 Task: Create a JavaScript function to check if a number is a perfect square.
Action: Mouse moved to (654, 77)
Screenshot: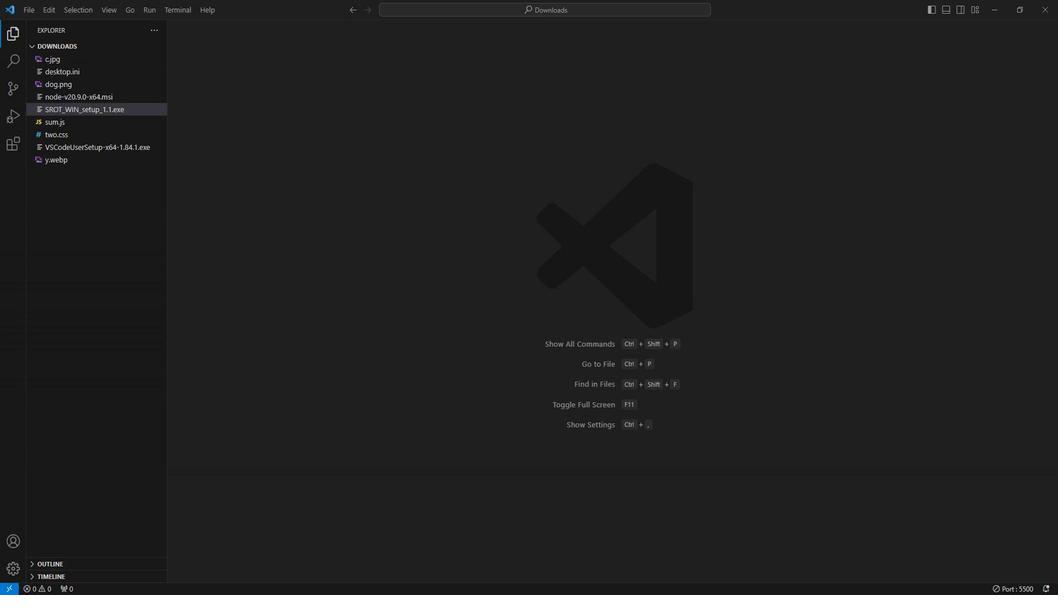 
Action: Mouse pressed left at (654, 77)
Screenshot: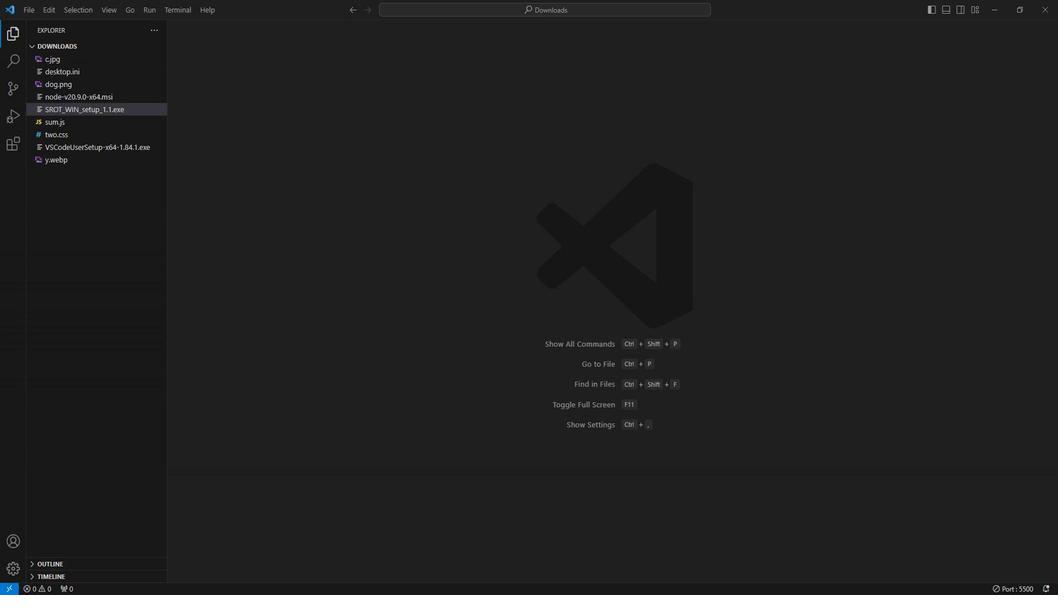 
Action: Mouse moved to (115, 45)
Screenshot: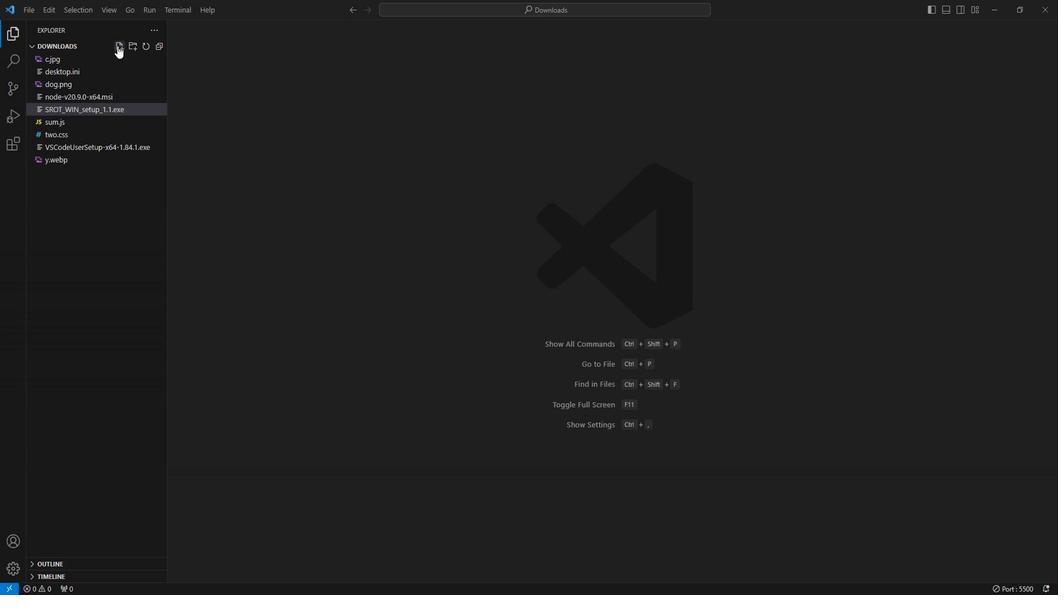 
Action: Mouse pressed left at (115, 45)
Screenshot: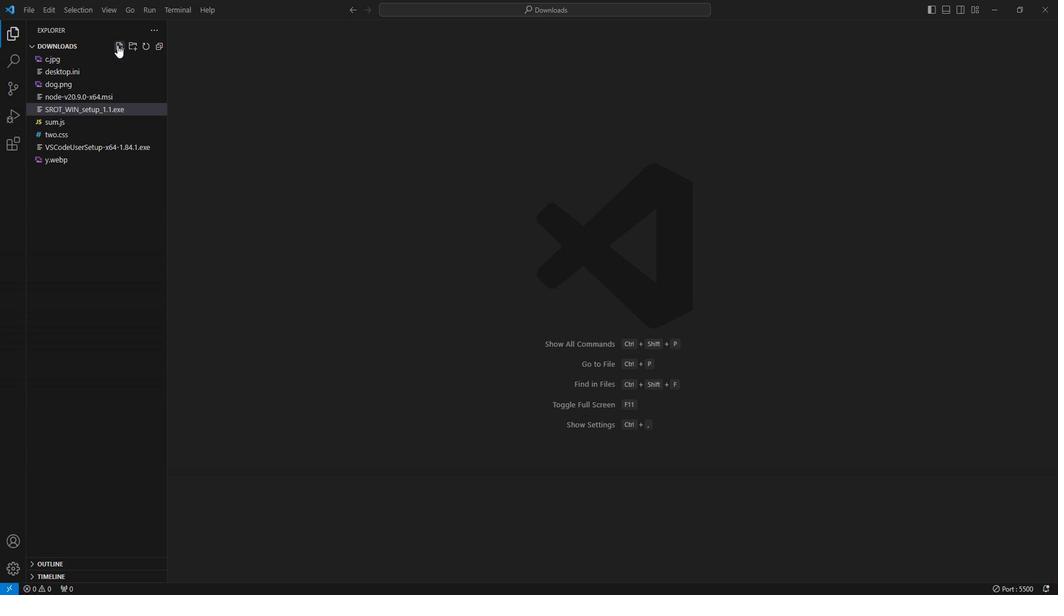 
Action: Mouse moved to (112, 51)
Screenshot: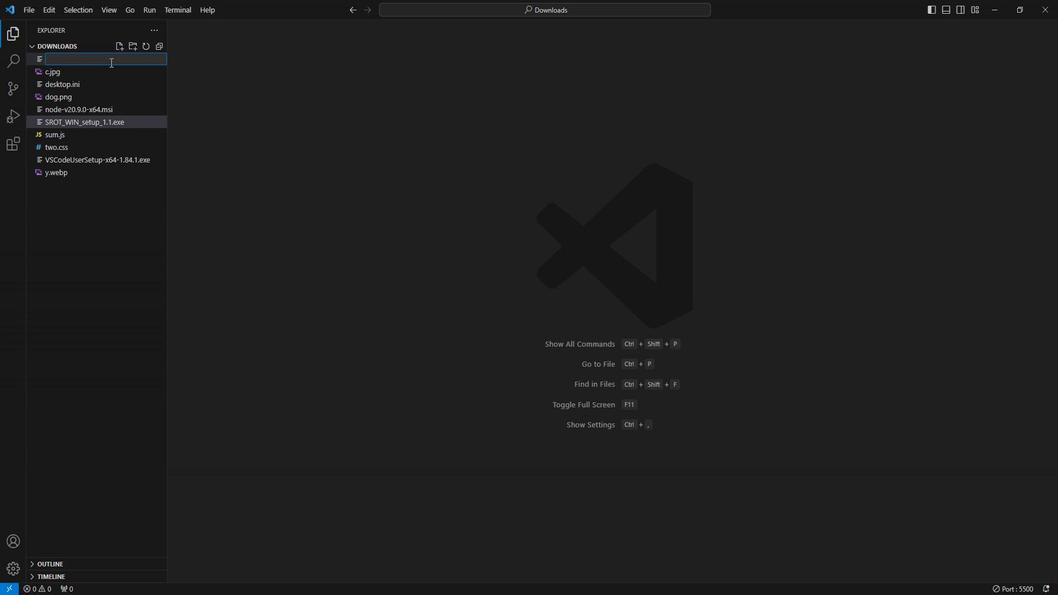 
Action: Mouse pressed left at (112, 51)
Screenshot: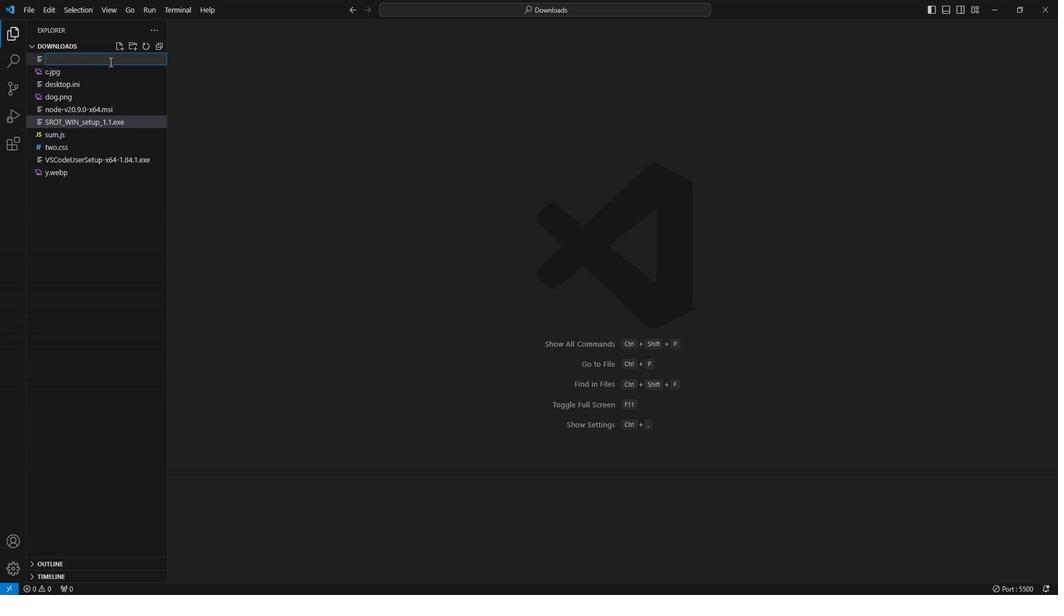 
Action: Key pressed square.js<Key.enter>
Screenshot: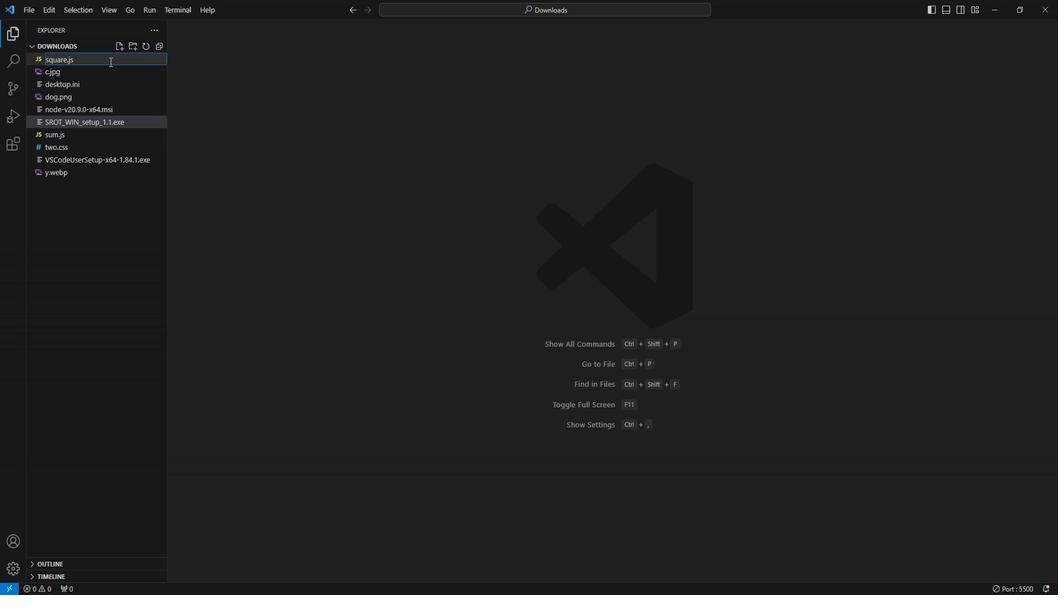 
Action: Mouse moved to (198, 73)
Screenshot: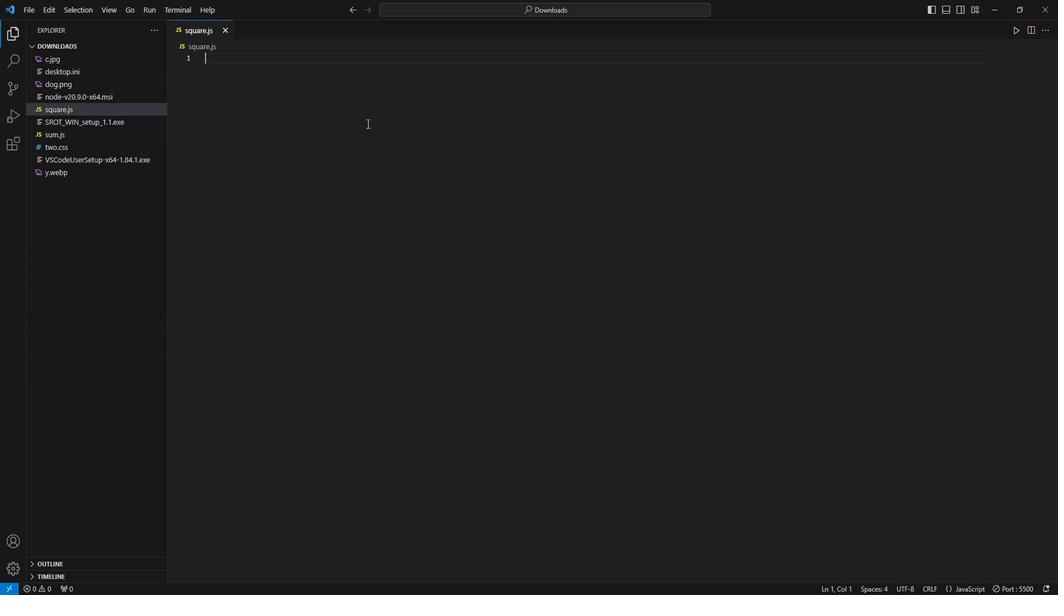 
Action: Key pressed function<Key.space>is<Key.shift>Perfect<Key.shift>Sqaure<Key.shift_r>(number<Key.right><Key.shift_r>{<Key.enter>const<Key.space>sqrt<Key.space>=<Key.space><Key.shift>Math.sqrt<Key.shift_r>(number<Key.right>;<Key.enter>return<Key.space><Key.shift>Number.<Key.shift>is<Key.shift>Integer<Key.shift_r>(sqrt<Key.right>;<Key.down><Key.enter><Key.enter>const<Key.space>number1<Key.space>=-<Key.backspace><Key.space>16;<Key.enter>const<Key.space>number2<Key.space>=<Key.space>25;<Key.enter><Key.enter>console.log<Key.shift_r>(is<Key.shift>Perfect<Key.shift>Sqaure<Key.shift_r>(number1<Key.right><Key.right>;<Key.enter>console.log<Key.shift_r>(is<Key.shift>Perfect<Key.shift>Sqaure<Key.shift_r>(number2<Key.right><Key.right>;
Screenshot: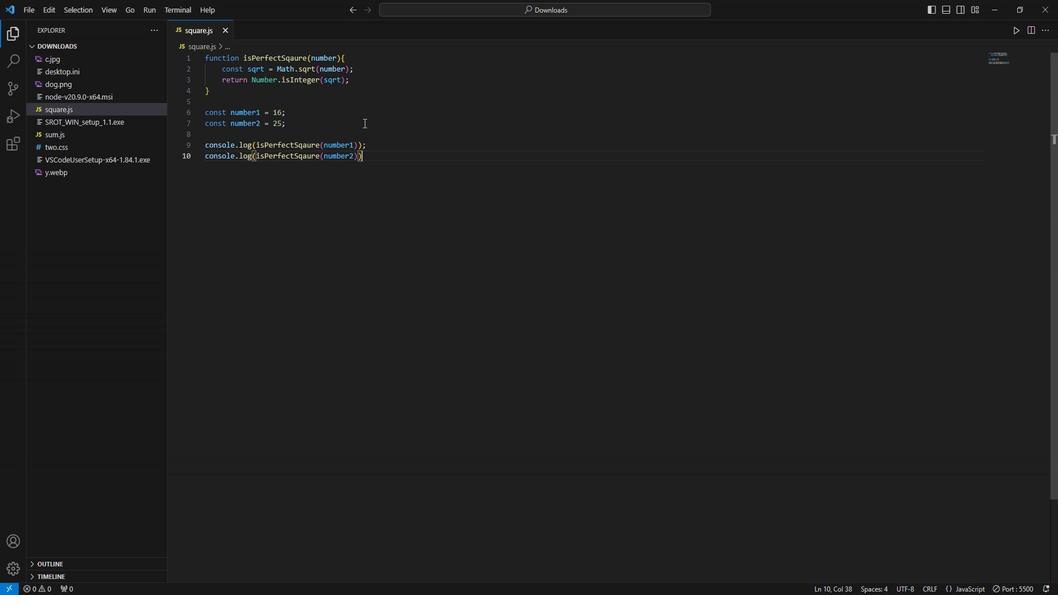 
Action: Mouse moved to (201, 84)
Screenshot: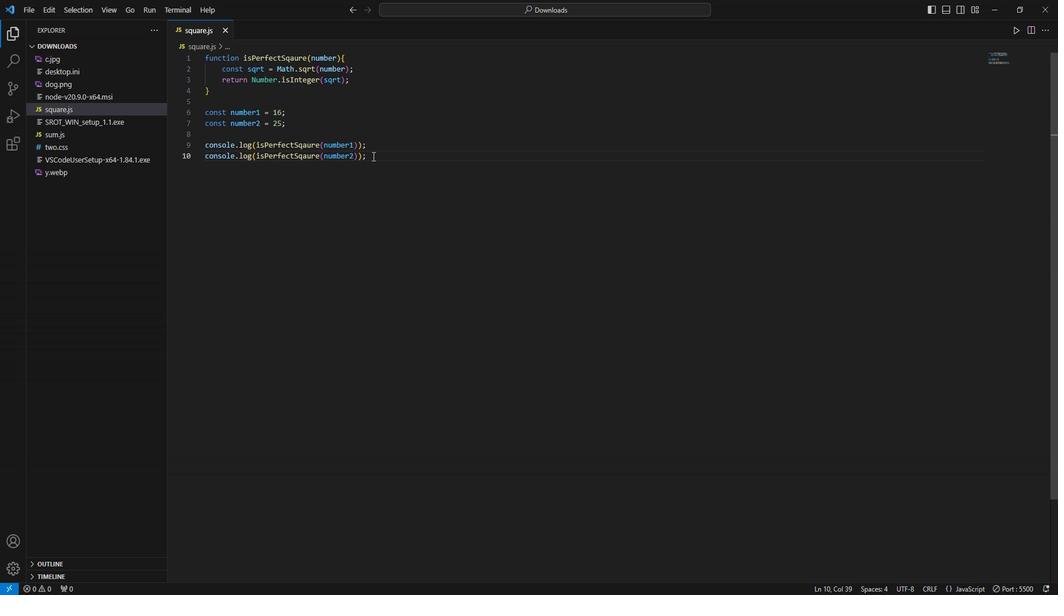 
Action: Mouse pressed right at (201, 84)
Screenshot: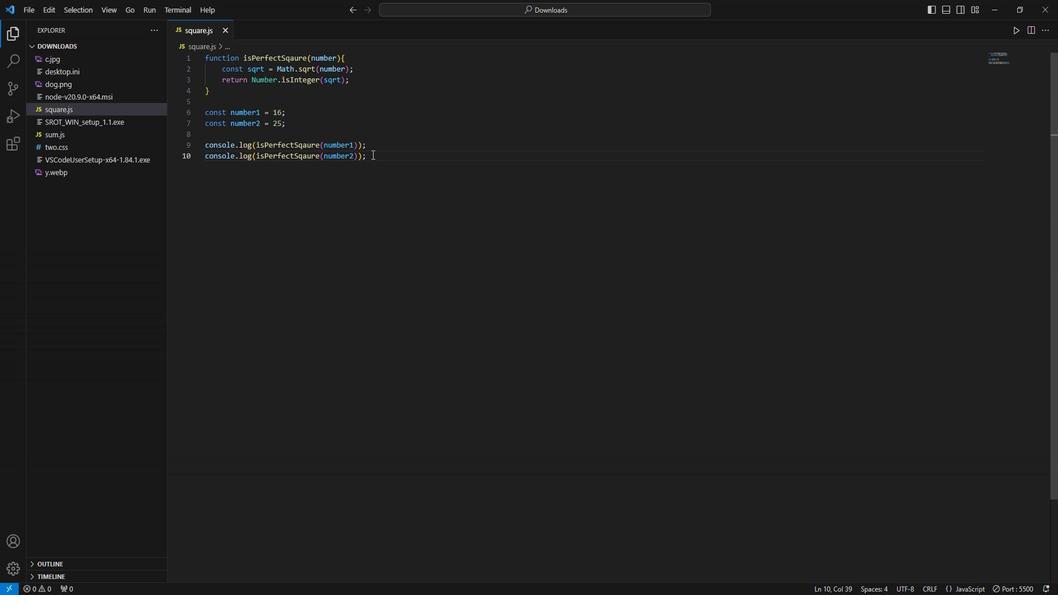
Action: Mouse moved to (204, 87)
Screenshot: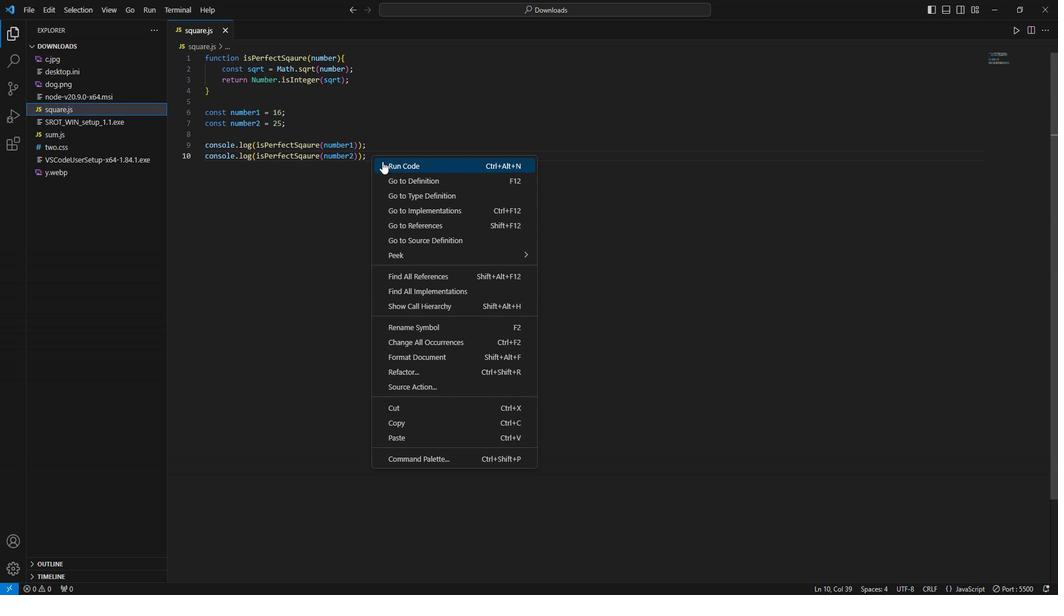 
Action: Mouse pressed left at (204, 87)
Screenshot: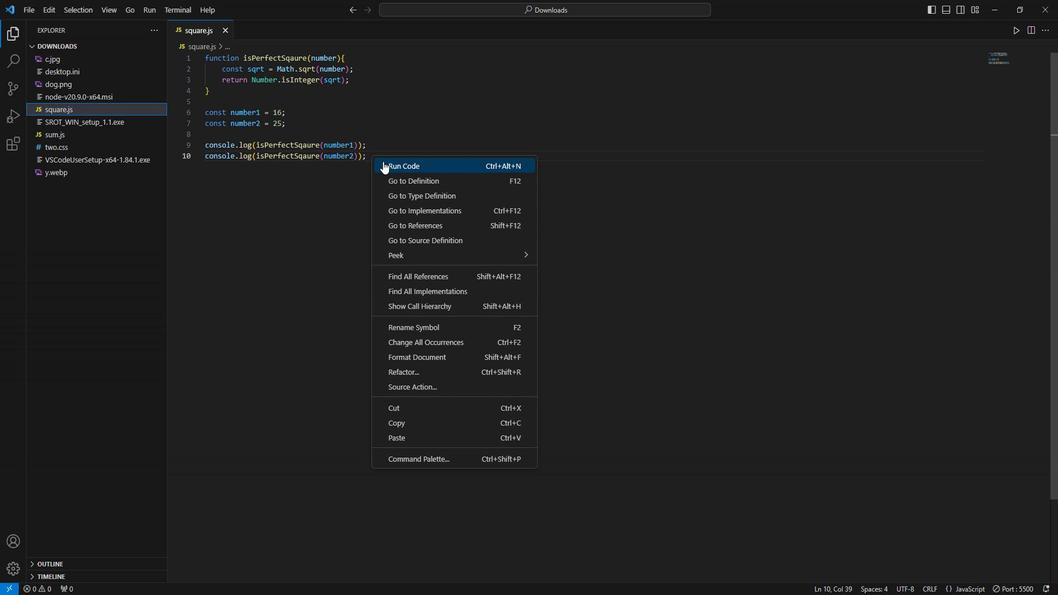 
Action: Mouse moved to (204, 176)
Screenshot: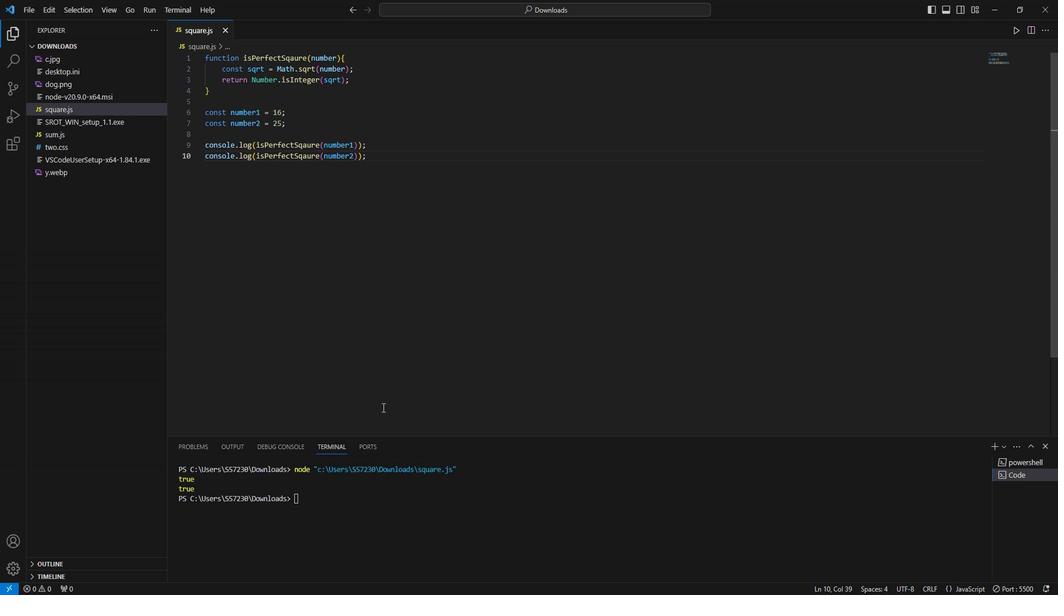 
